 Task: Add the task  Implement payment gateway integration for the app to the section Code Commanders in the project TreePlan and add a Due Date to the respective task as 2023/10/23.
Action: Mouse moved to (863, 556)
Screenshot: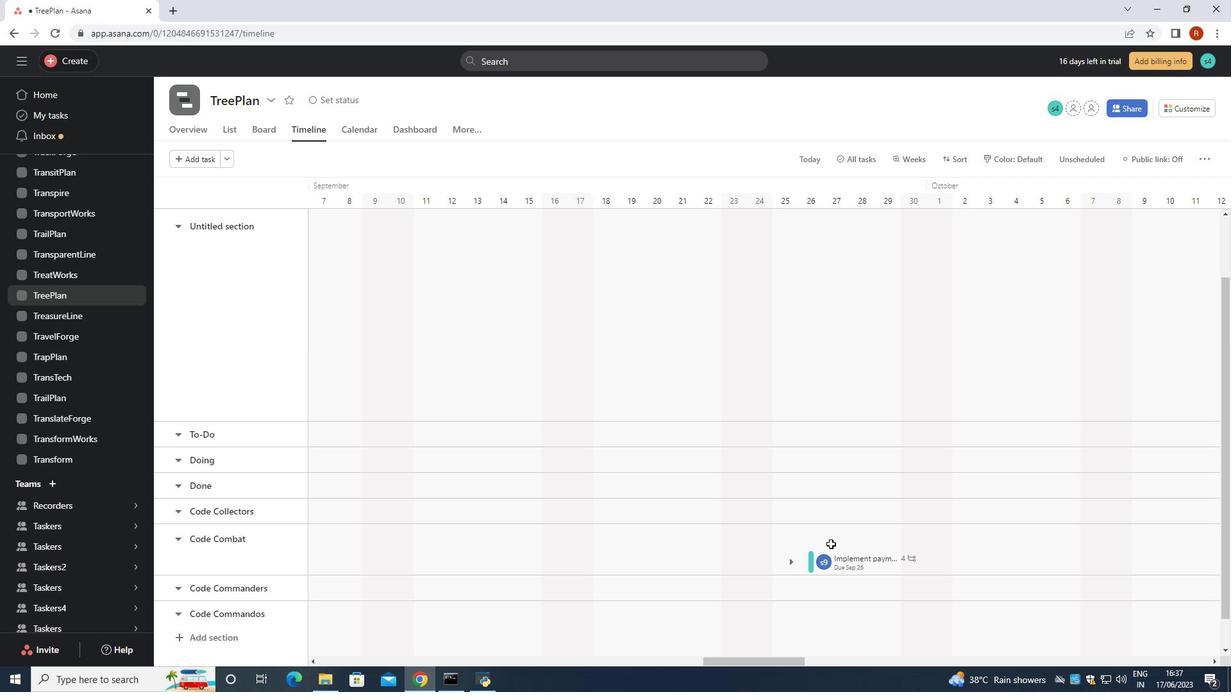 
Action: Mouse pressed left at (863, 556)
Screenshot: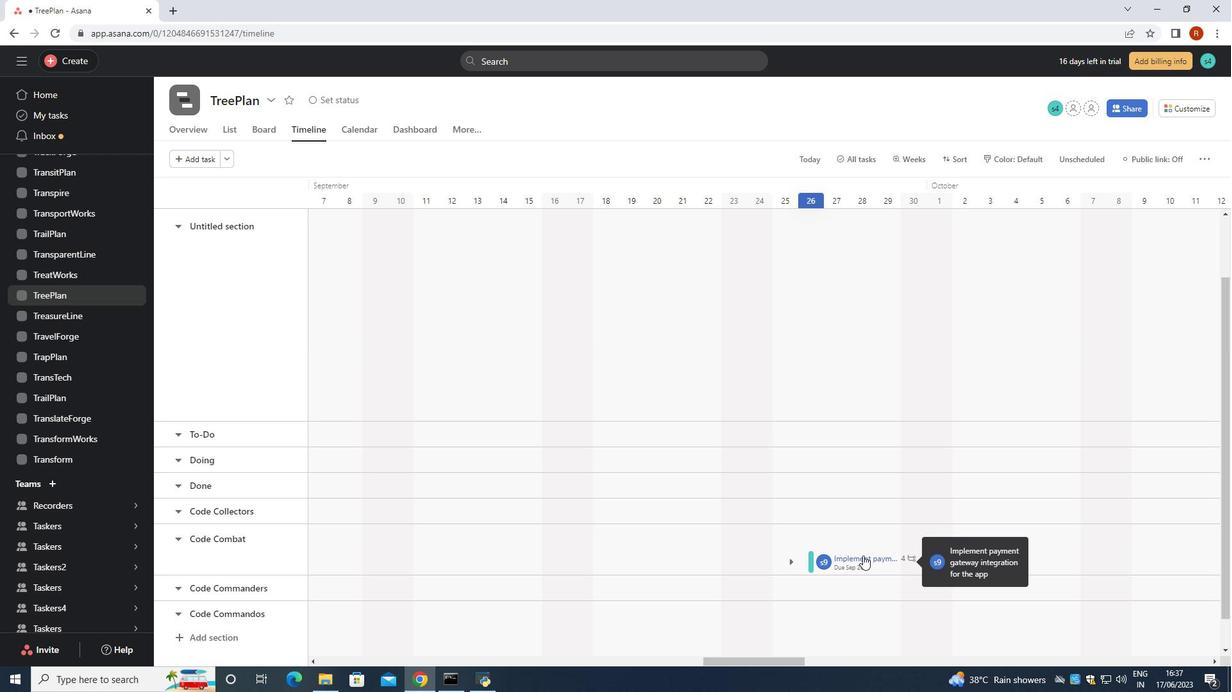 
Action: Mouse moved to (992, 282)
Screenshot: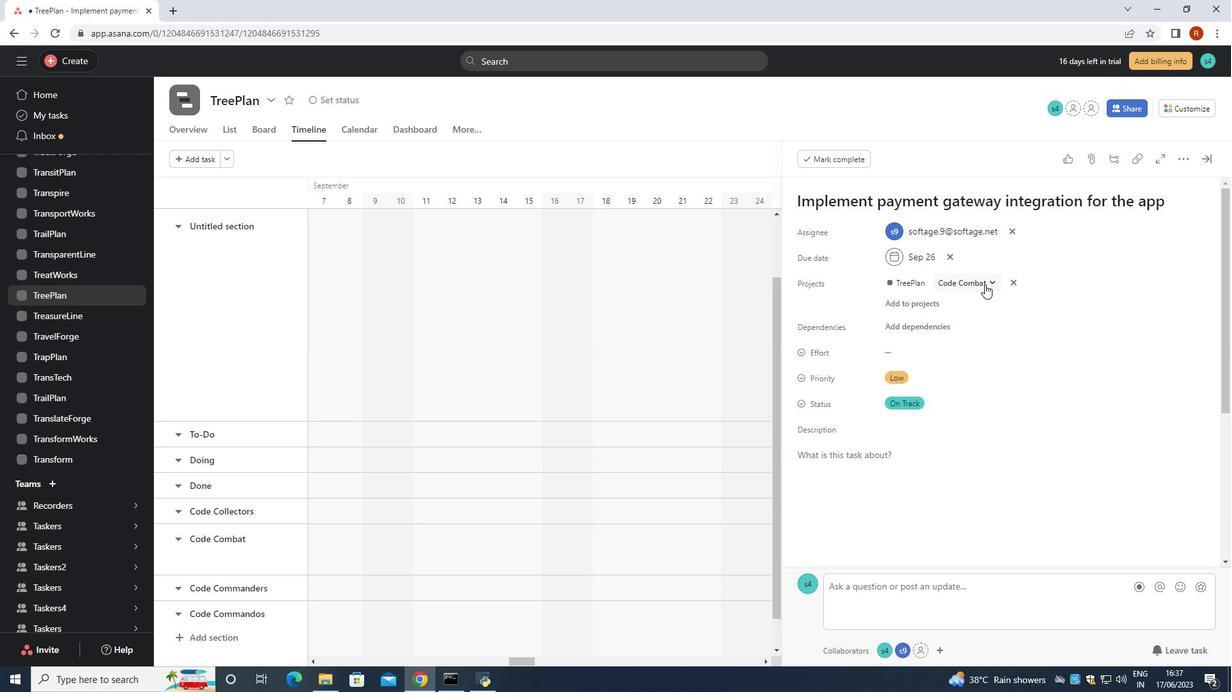 
Action: Mouse pressed left at (992, 282)
Screenshot: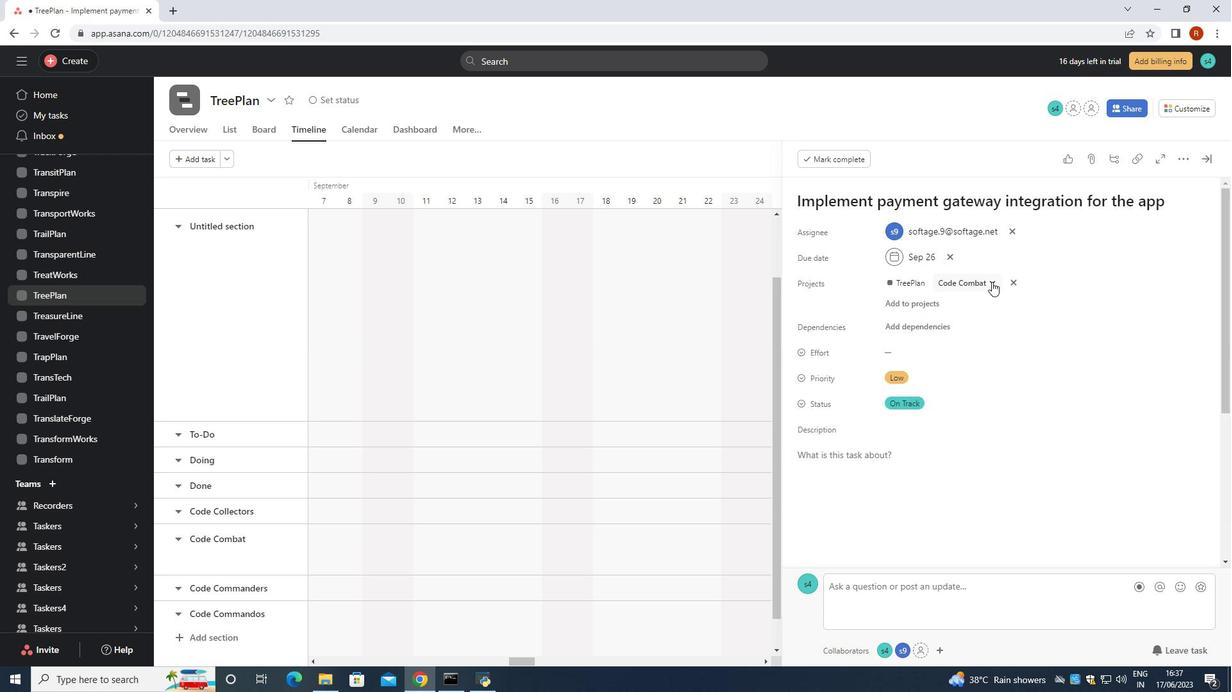 
Action: Mouse moved to (962, 452)
Screenshot: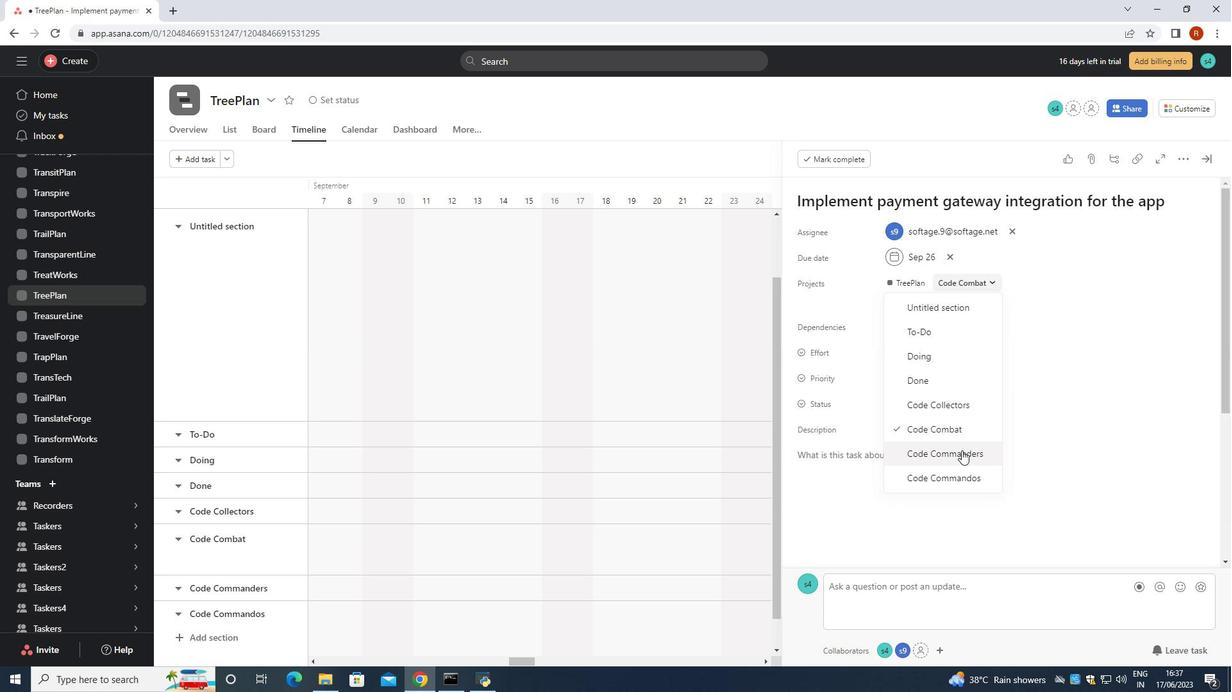 
Action: Mouse pressed left at (962, 452)
Screenshot: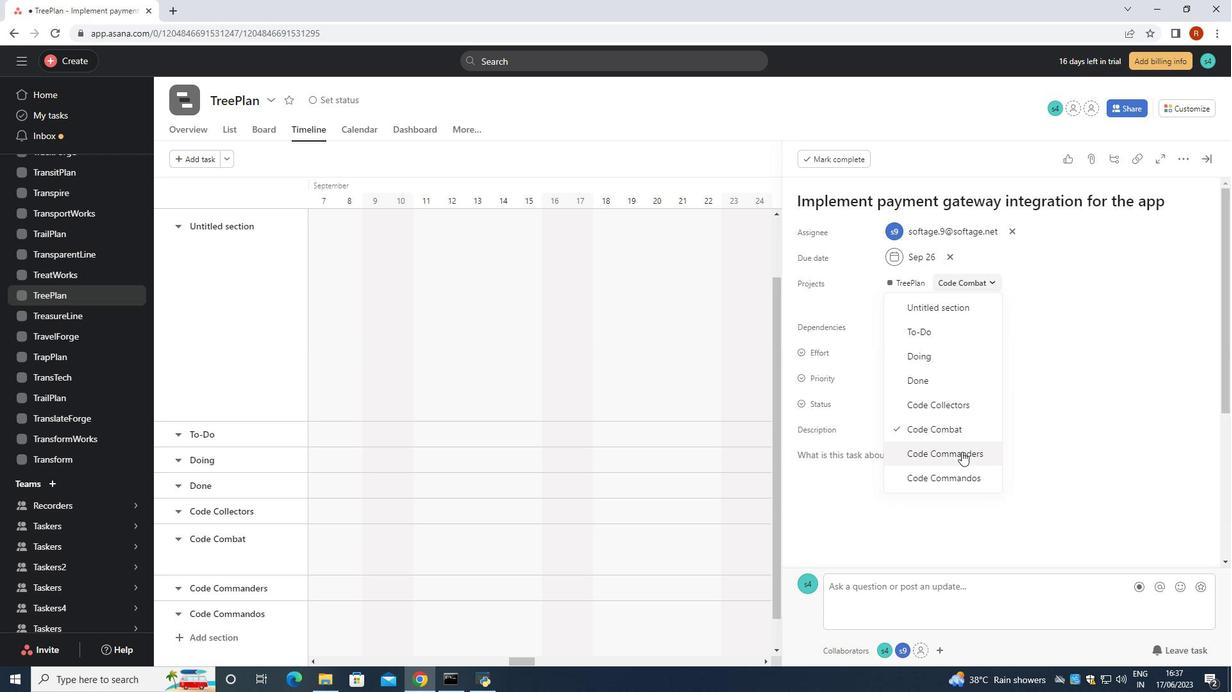 
Action: Mouse moved to (951, 255)
Screenshot: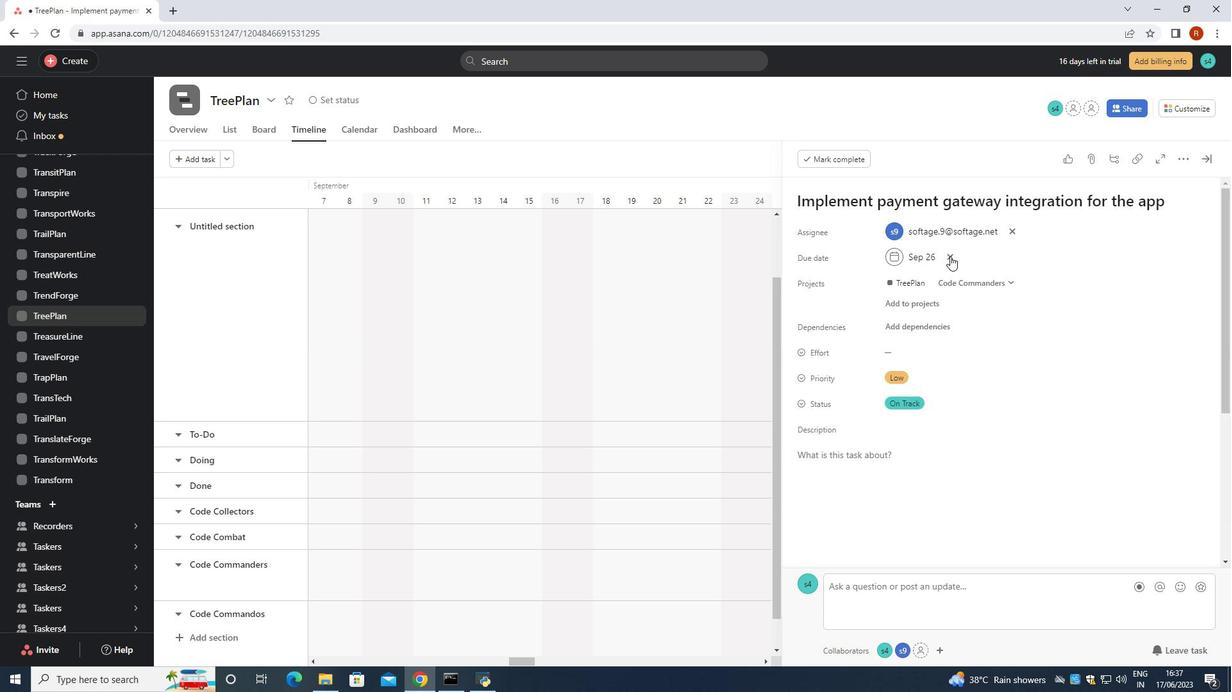 
Action: Mouse pressed left at (951, 255)
Screenshot: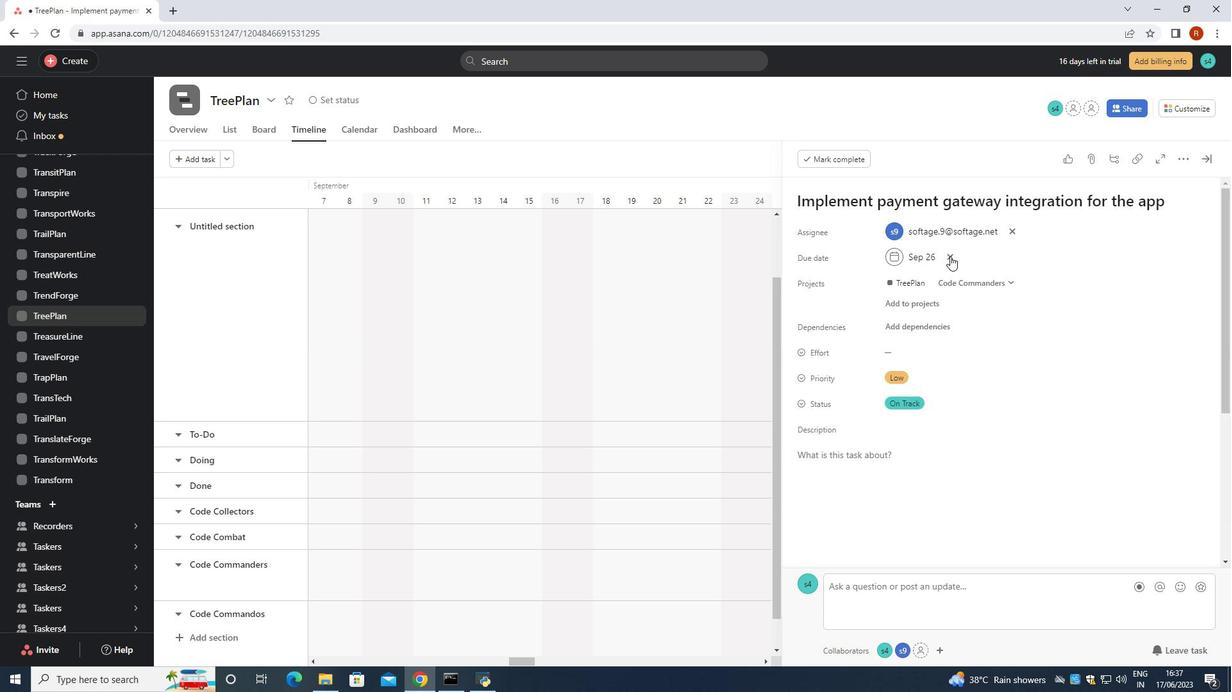 
Action: Mouse pressed left at (951, 255)
Screenshot: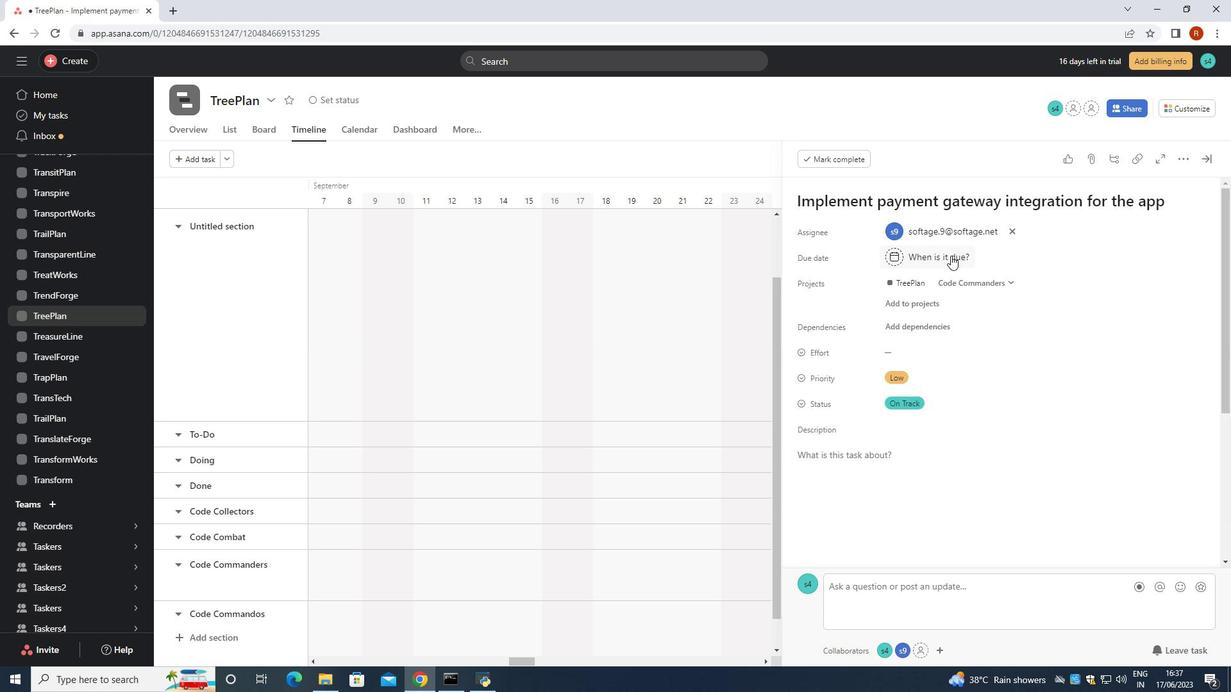 
Action: Key pressed 2023/10/23<Key.enter>
Screenshot: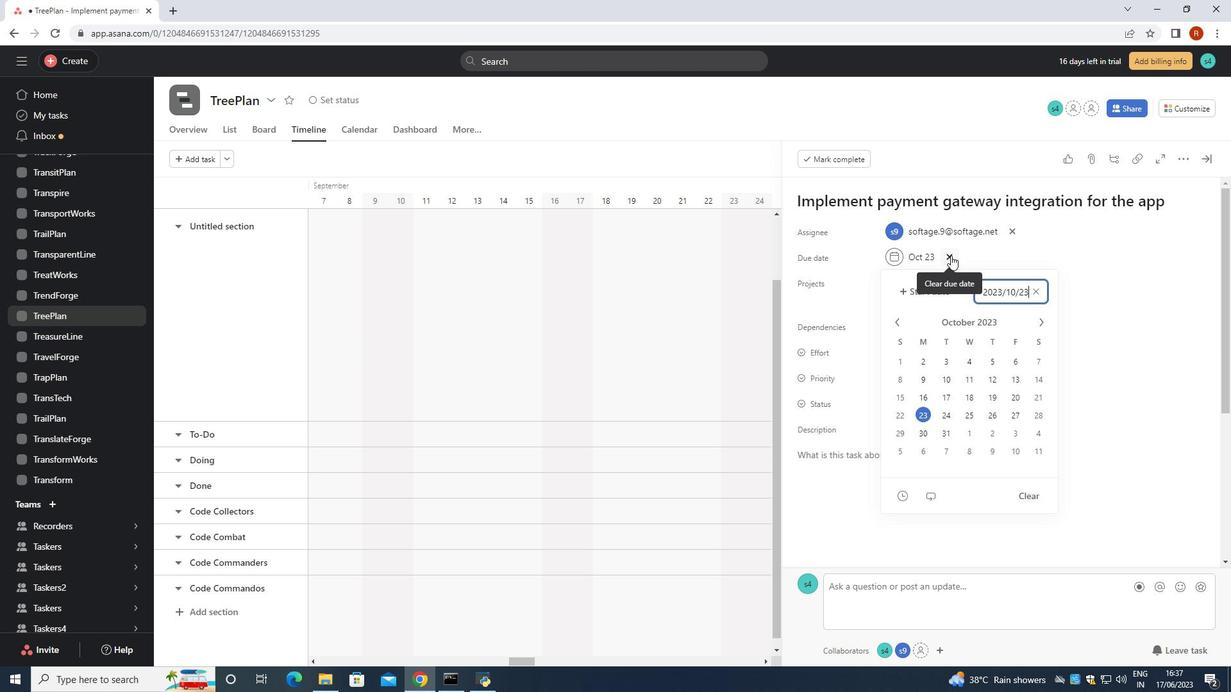 
Action: Mouse moved to (1020, 372)
Screenshot: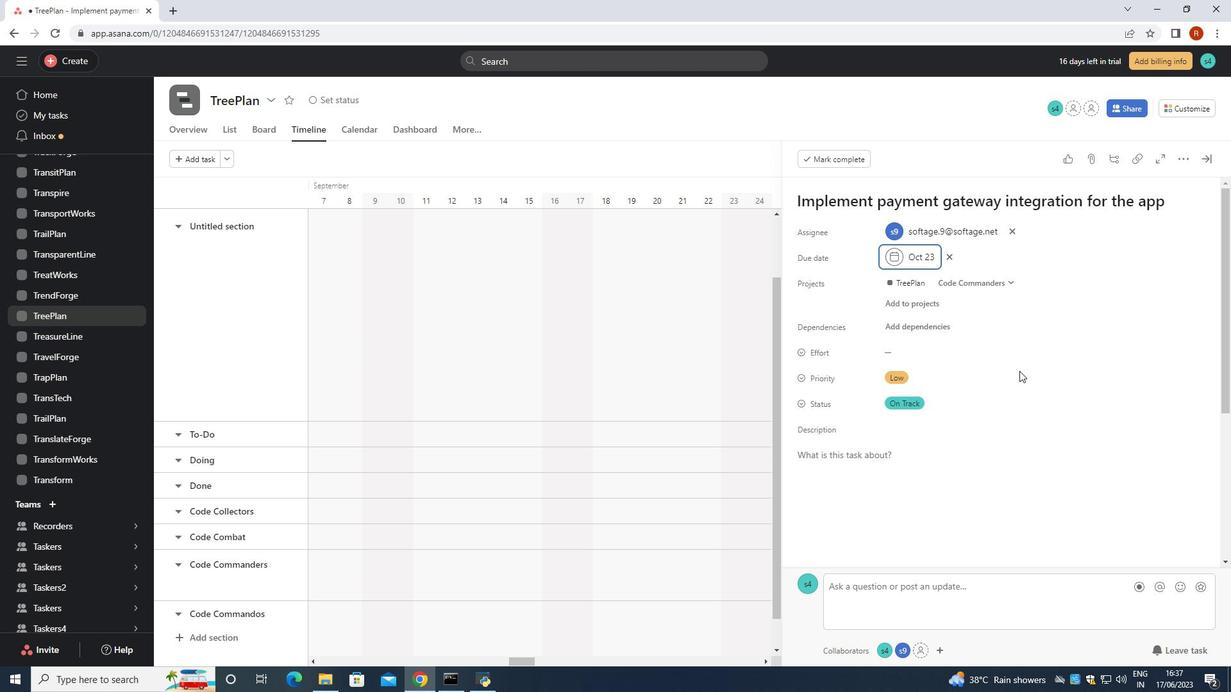
